 Task: Add a condition where "Channel Is not CTI voicemail" in pending tickets.
Action: Mouse moved to (106, 401)
Screenshot: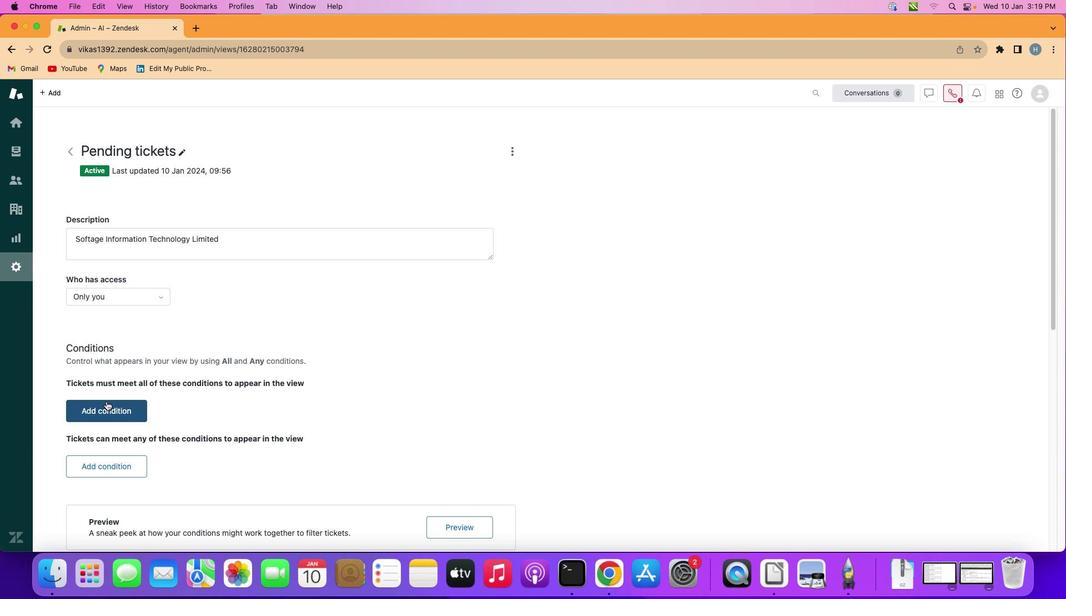 
Action: Mouse pressed left at (106, 401)
Screenshot: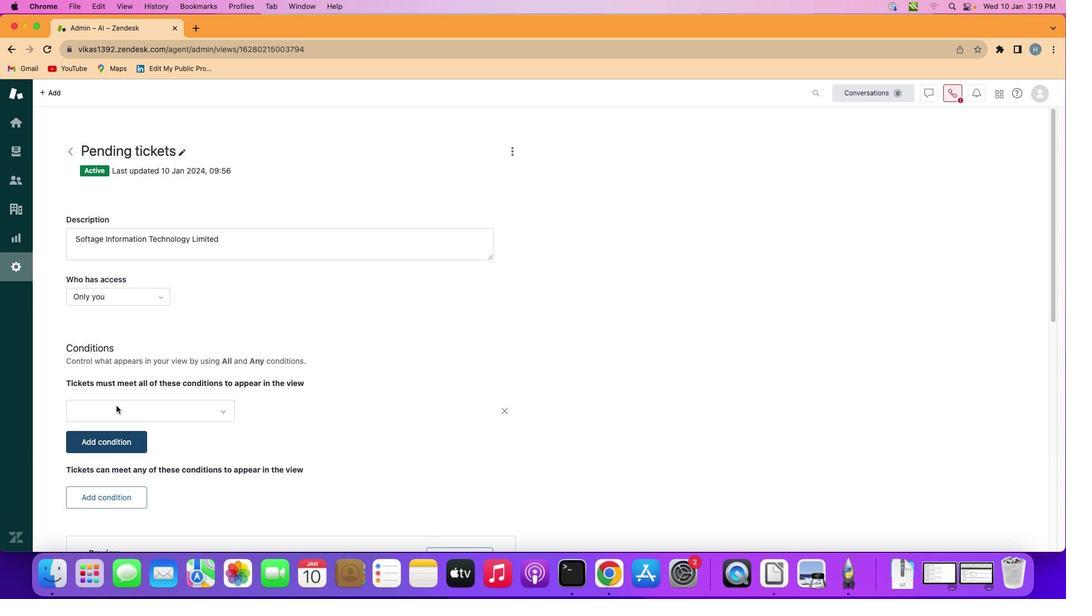 
Action: Mouse moved to (162, 407)
Screenshot: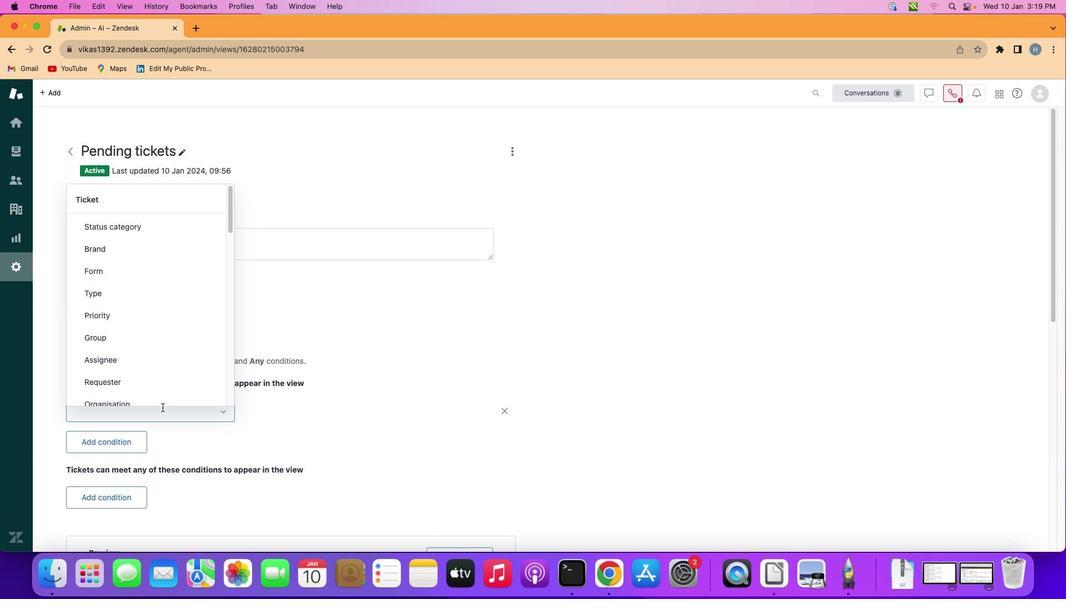
Action: Mouse pressed left at (162, 407)
Screenshot: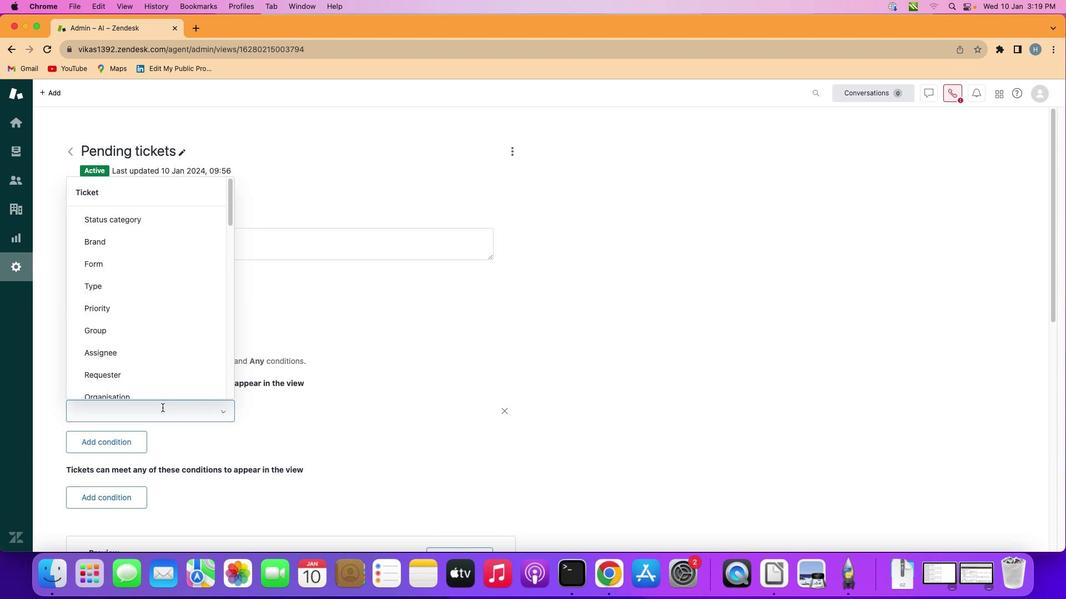 
Action: Mouse moved to (154, 287)
Screenshot: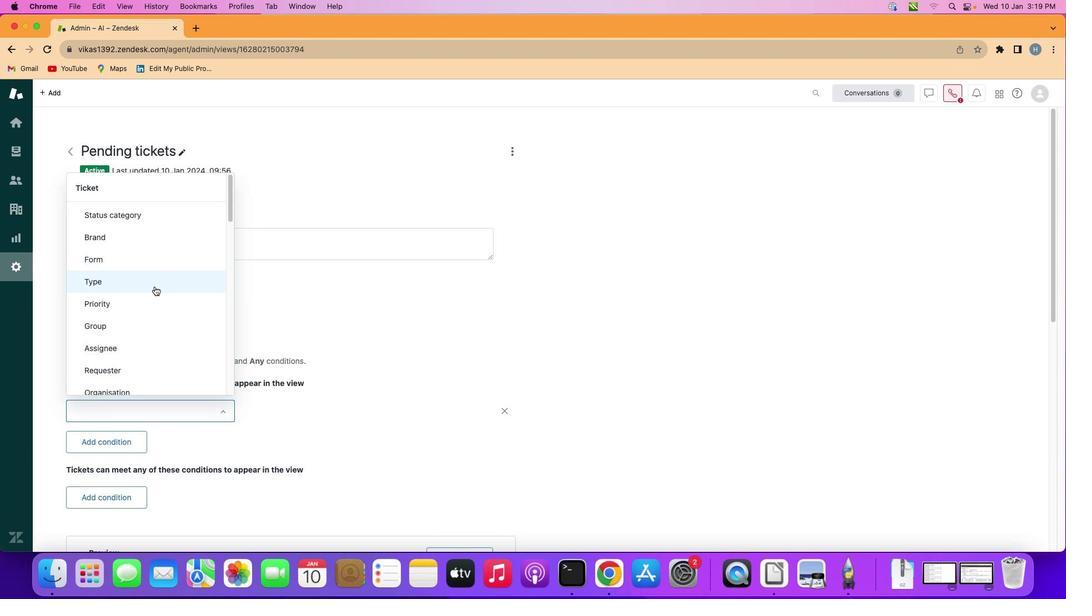 
Action: Mouse scrolled (154, 287) with delta (0, 0)
Screenshot: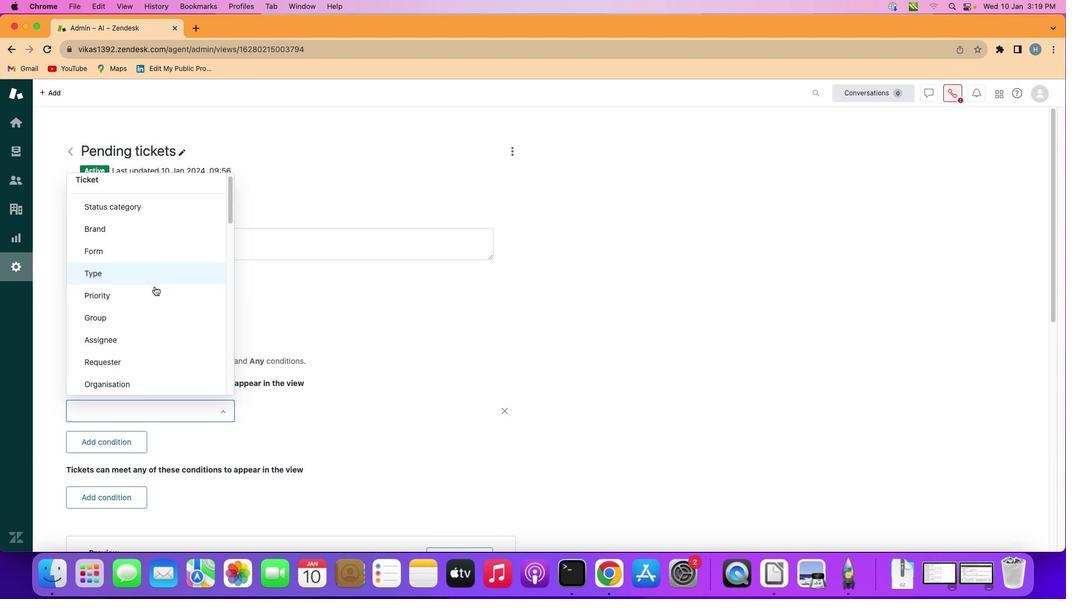
Action: Mouse scrolled (154, 287) with delta (0, 0)
Screenshot: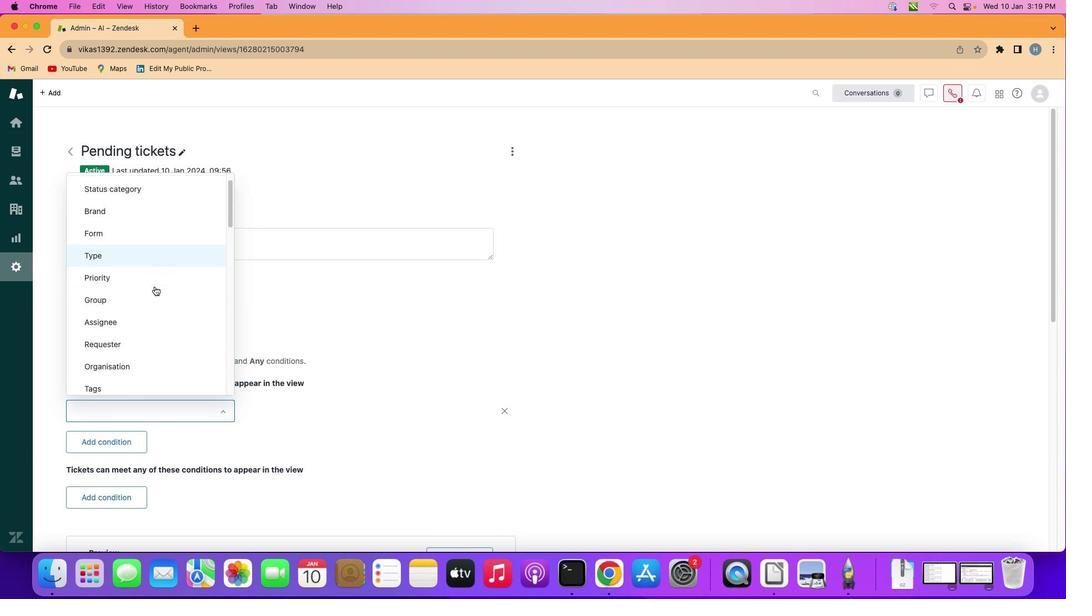 
Action: Mouse scrolled (154, 287) with delta (0, 0)
Screenshot: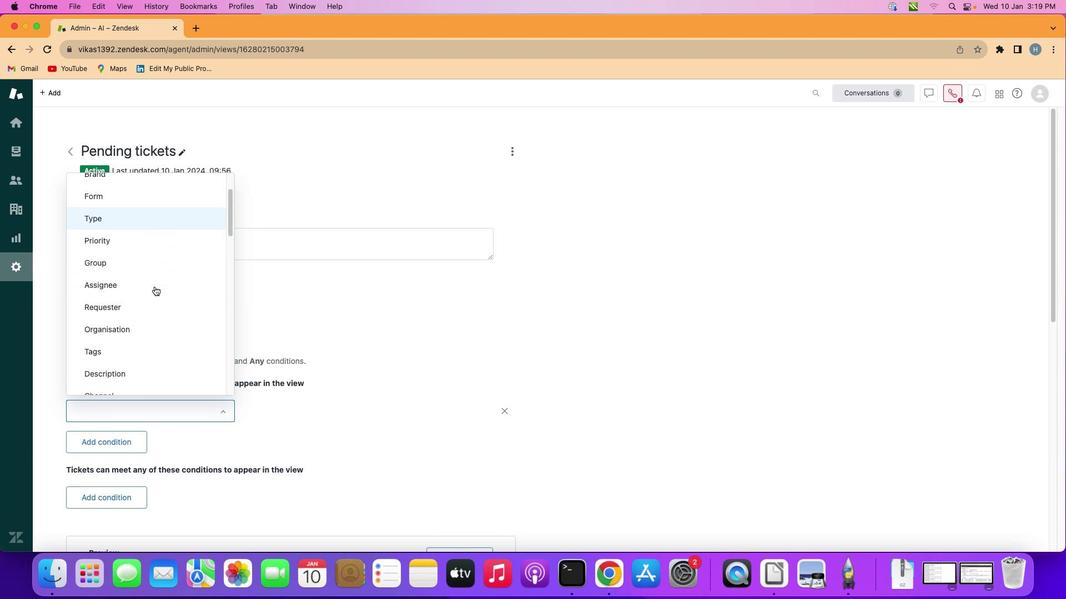 
Action: Mouse scrolled (154, 287) with delta (0, -1)
Screenshot: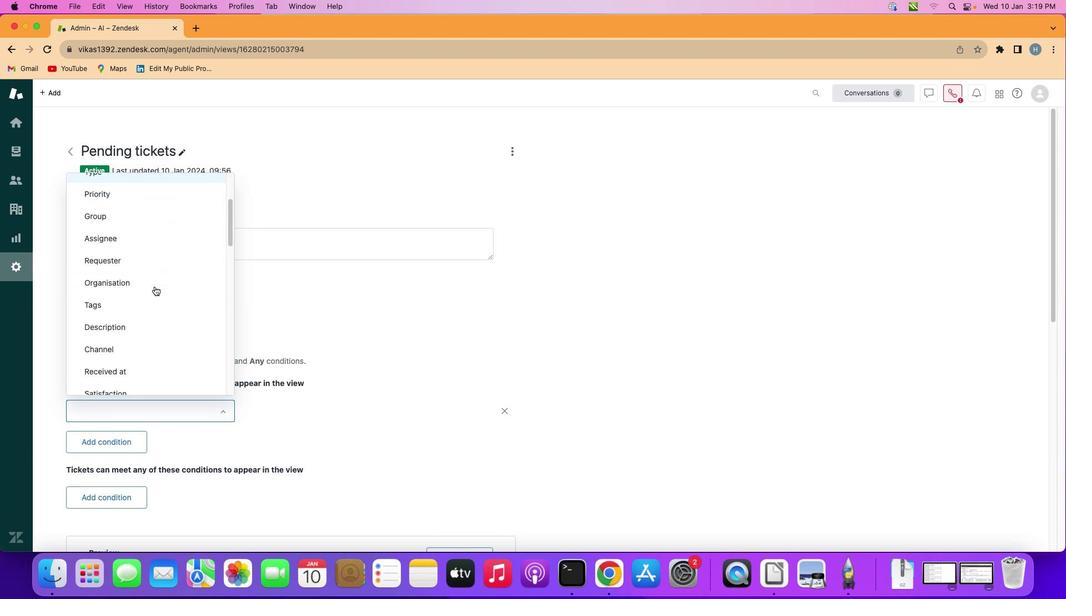 
Action: Mouse scrolled (154, 287) with delta (0, -1)
Screenshot: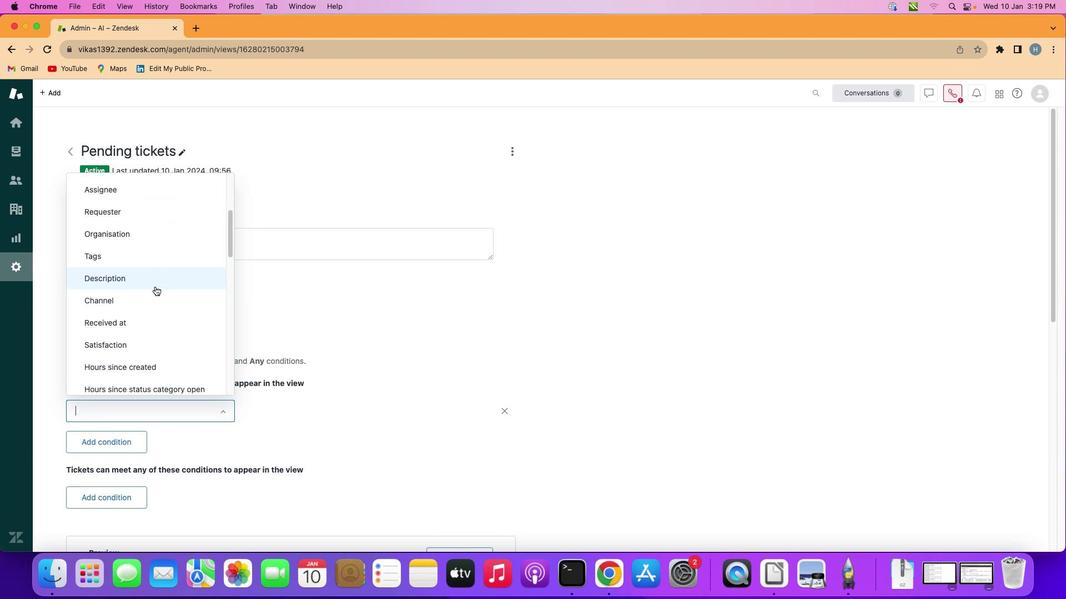 
Action: Mouse moved to (156, 288)
Screenshot: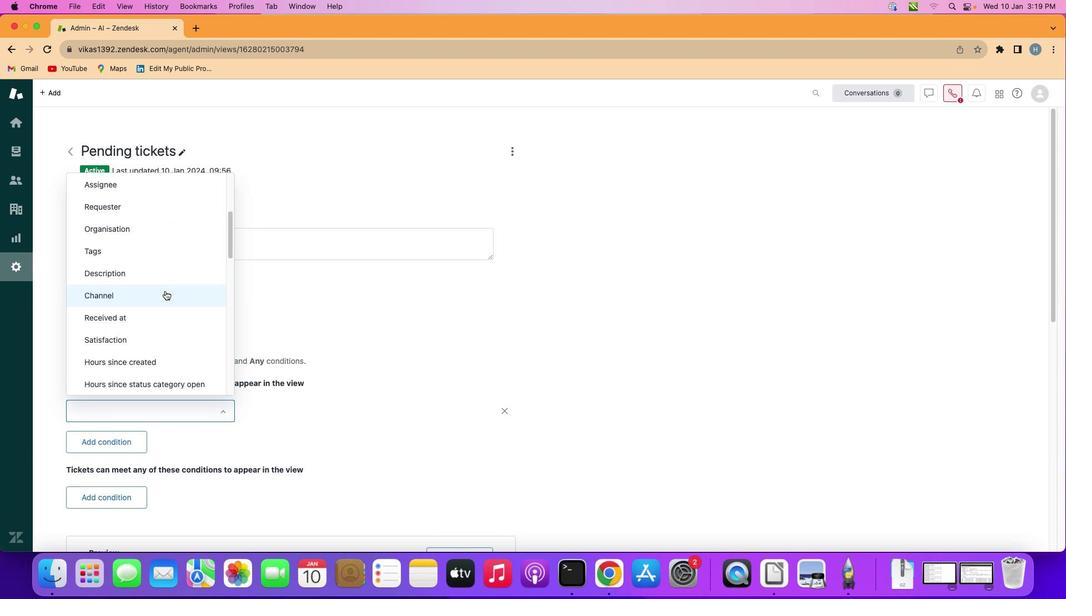 
Action: Mouse pressed left at (156, 288)
Screenshot: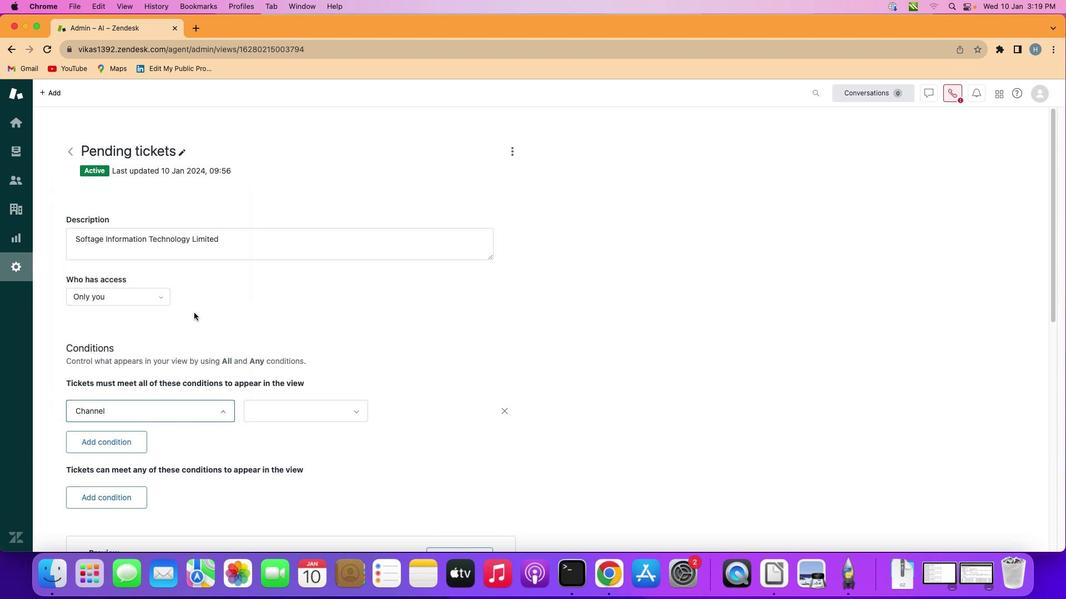 
Action: Mouse moved to (297, 404)
Screenshot: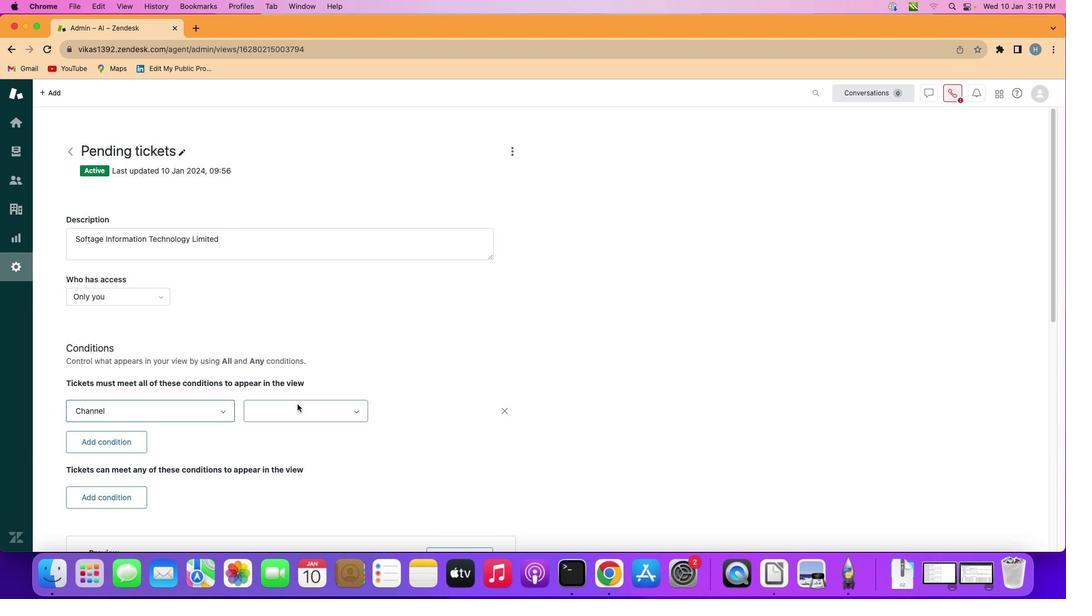 
Action: Mouse pressed left at (297, 404)
Screenshot: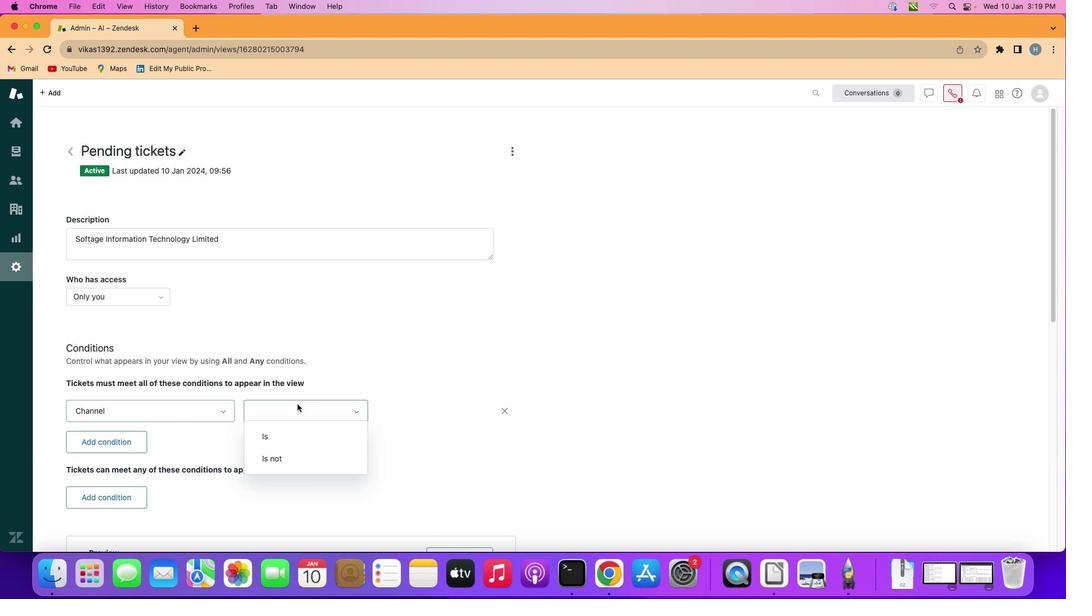 
Action: Mouse moved to (301, 456)
Screenshot: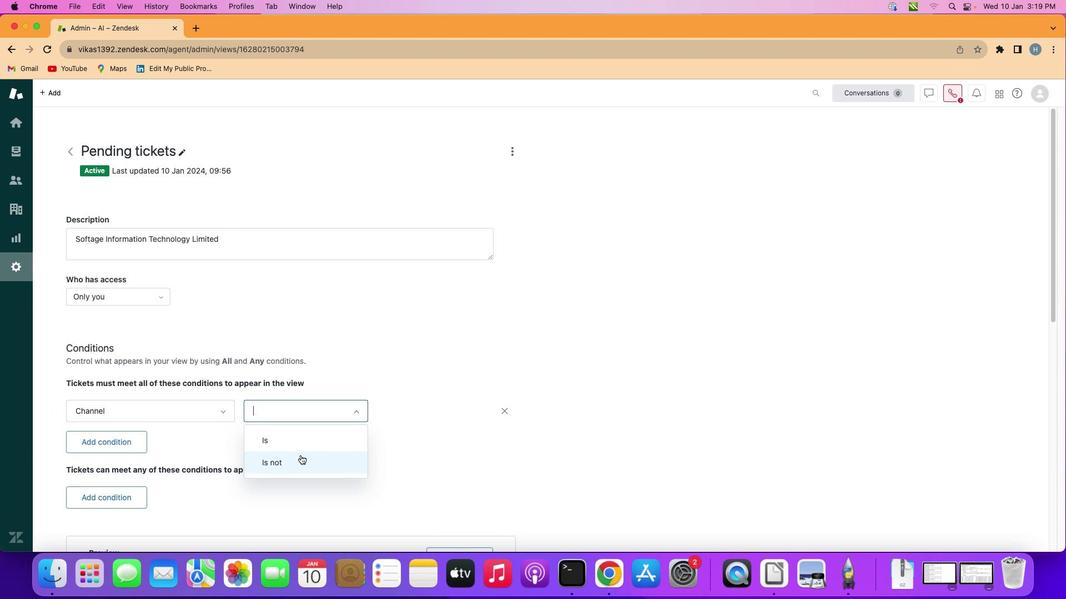 
Action: Mouse pressed left at (301, 456)
Screenshot: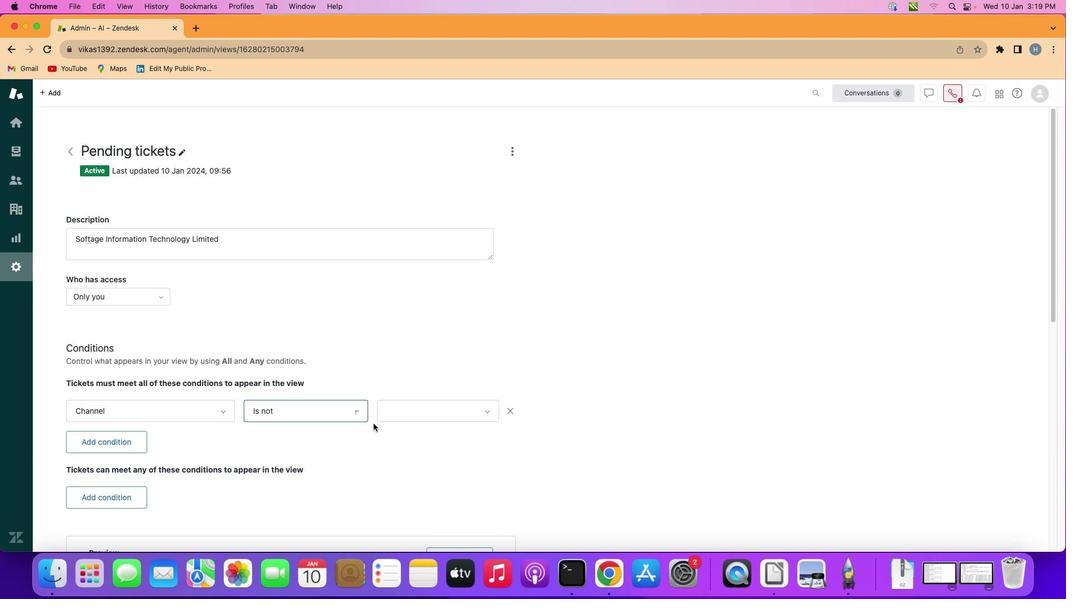 
Action: Mouse moved to (419, 407)
Screenshot: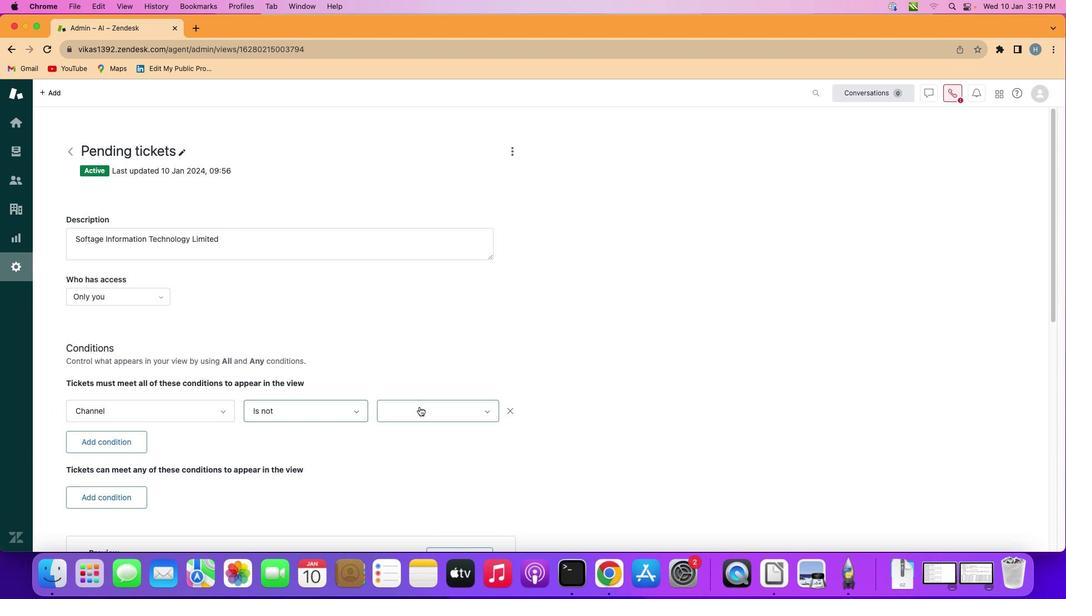 
Action: Mouse pressed left at (419, 407)
Screenshot: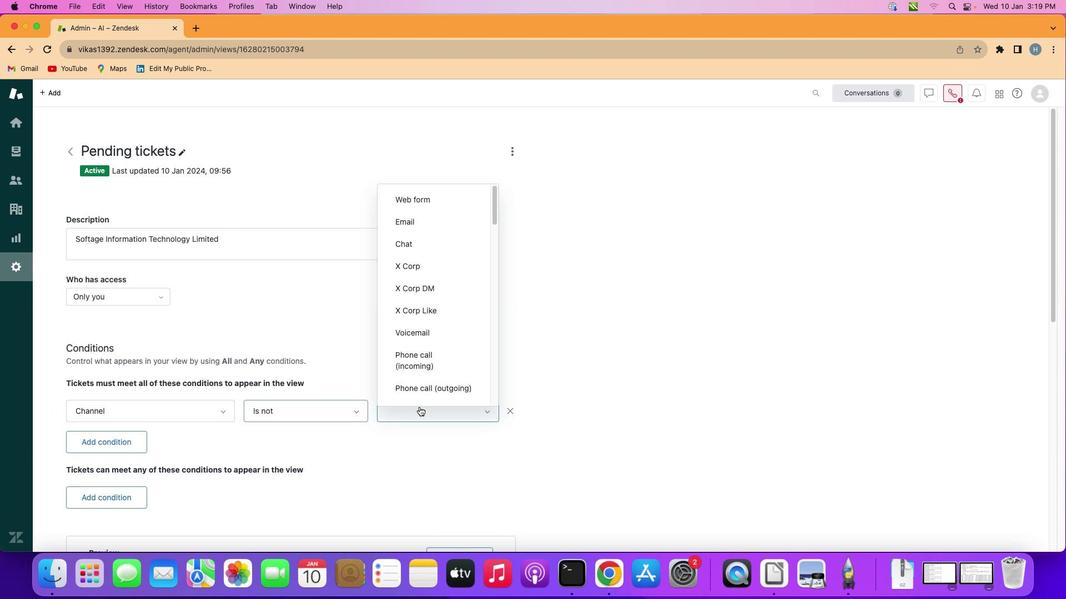 
Action: Mouse moved to (434, 338)
Screenshot: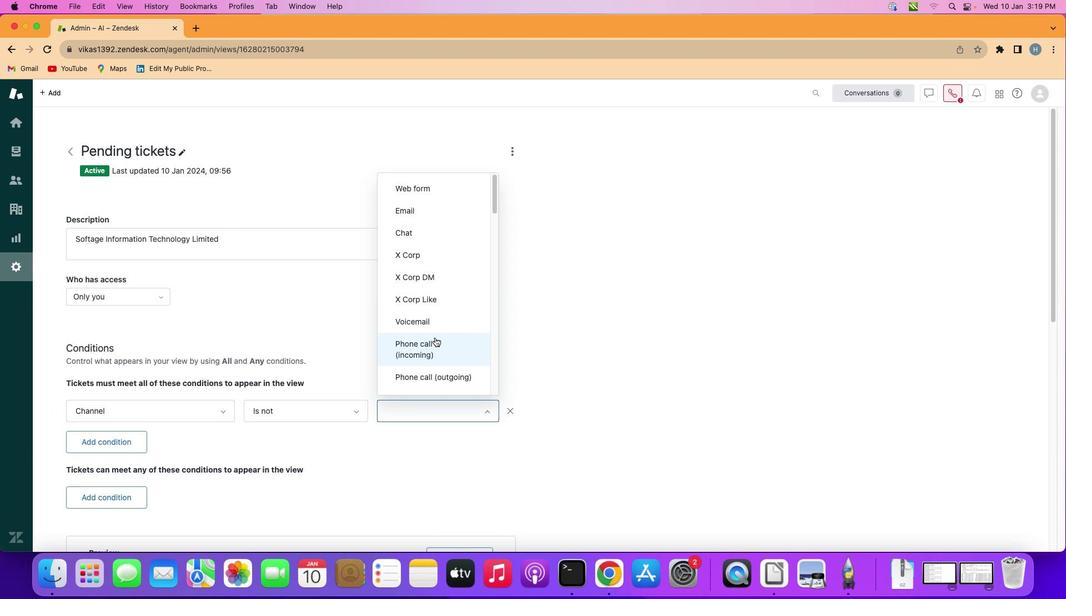 
Action: Mouse scrolled (434, 338) with delta (0, 0)
Screenshot: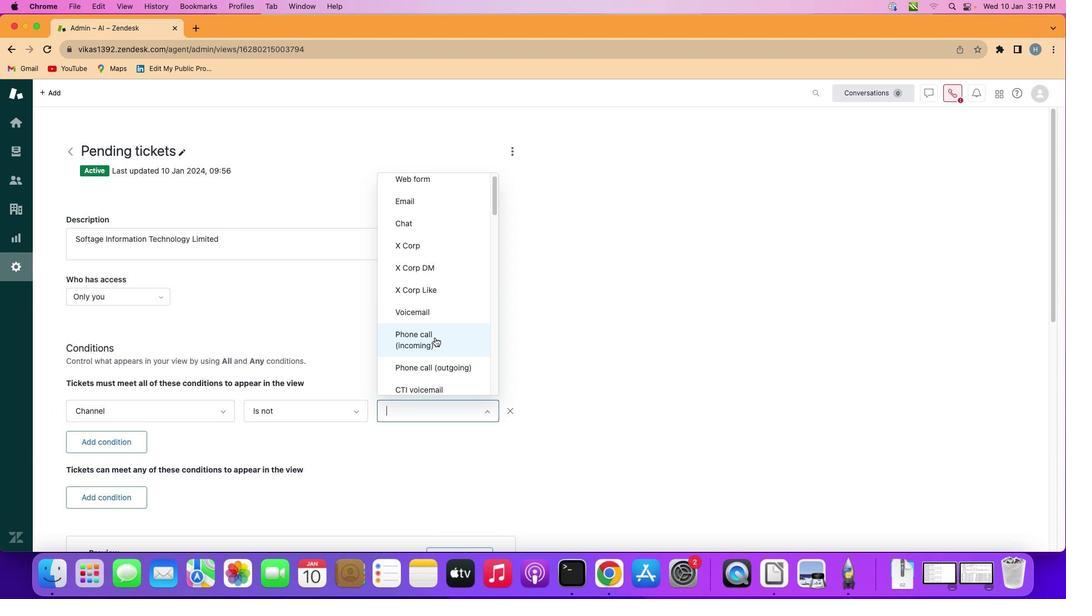 
Action: Mouse scrolled (434, 338) with delta (0, 0)
Screenshot: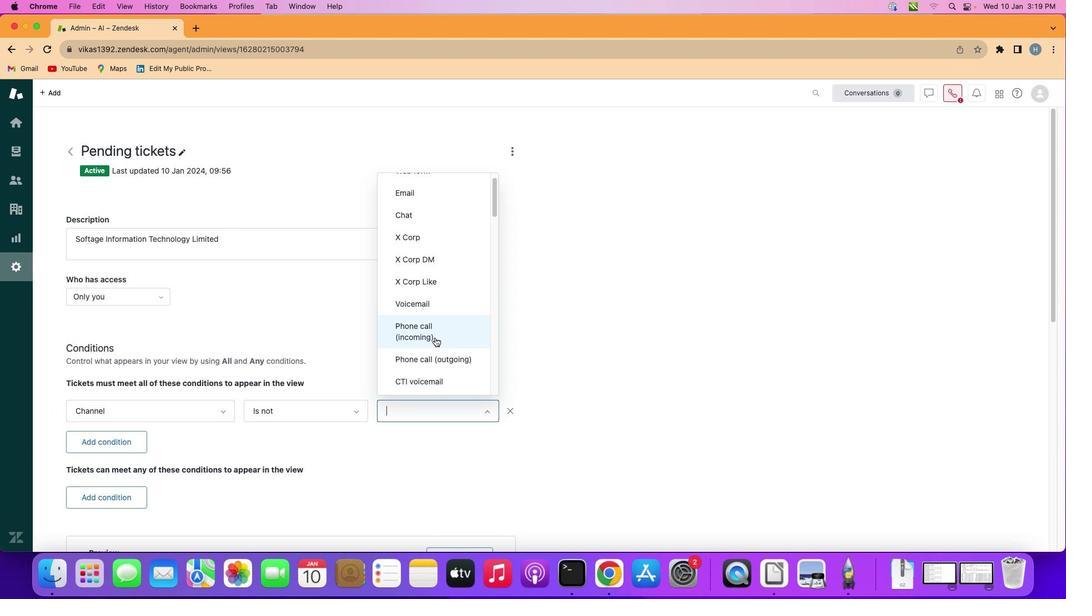 
Action: Mouse scrolled (434, 338) with delta (0, 0)
Screenshot: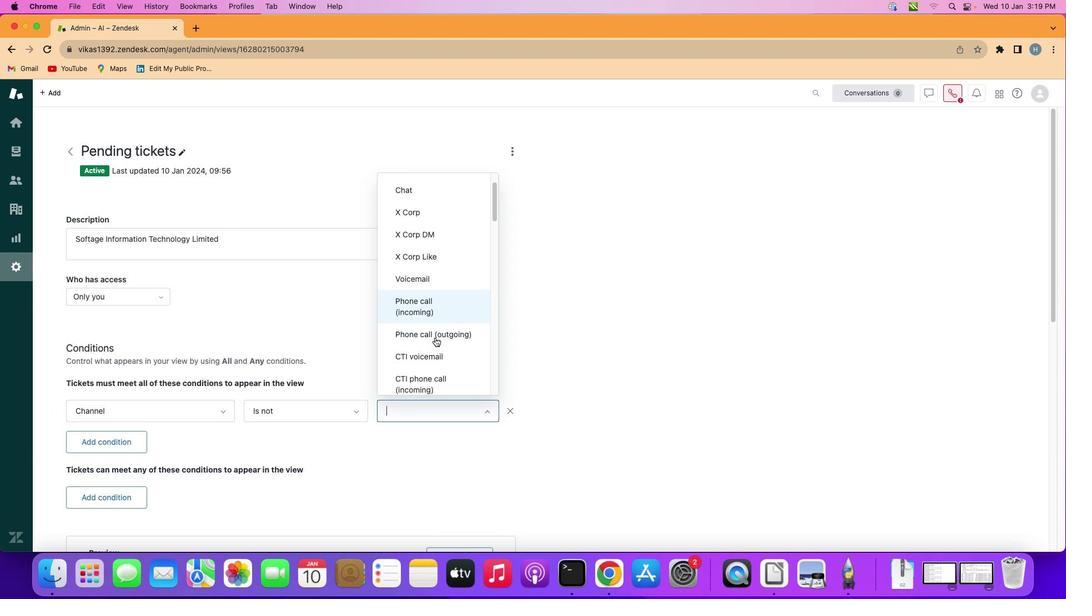 
Action: Mouse scrolled (434, 338) with delta (0, 0)
Screenshot: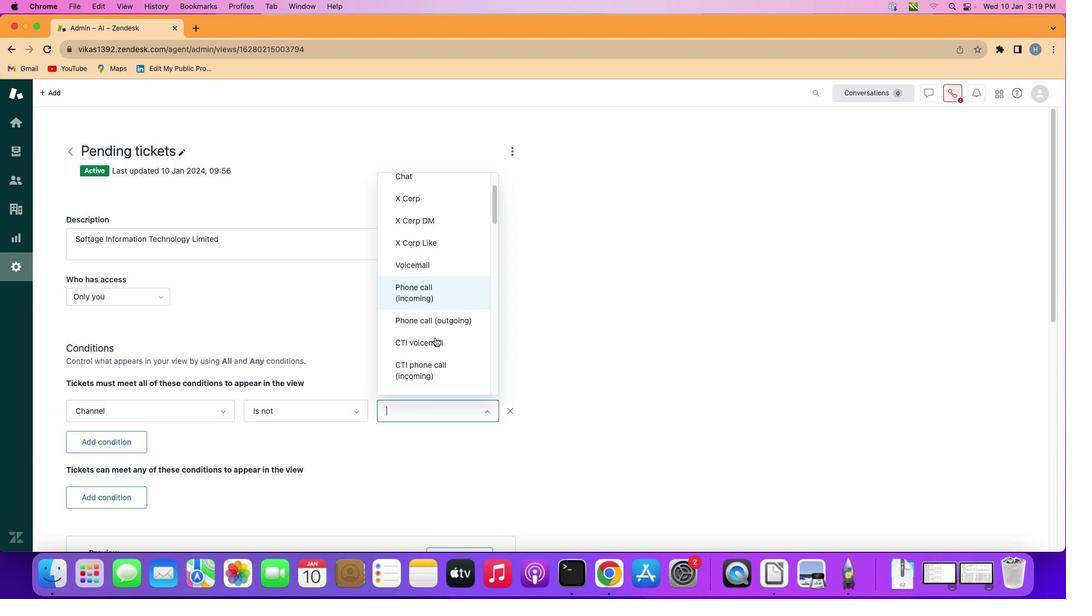 
Action: Mouse moved to (437, 338)
Screenshot: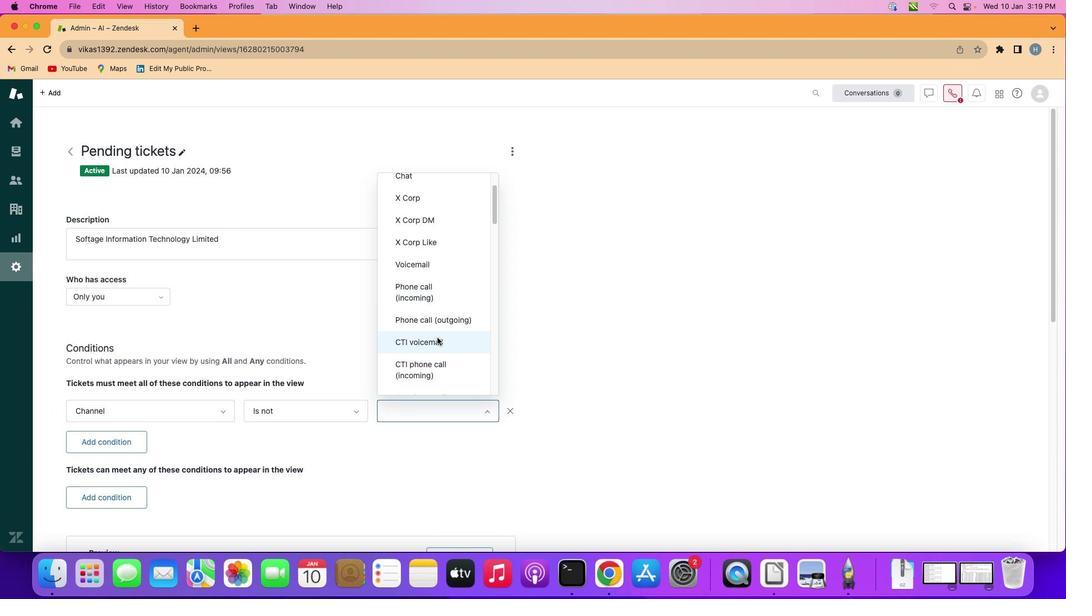 
Action: Mouse pressed left at (437, 338)
Screenshot: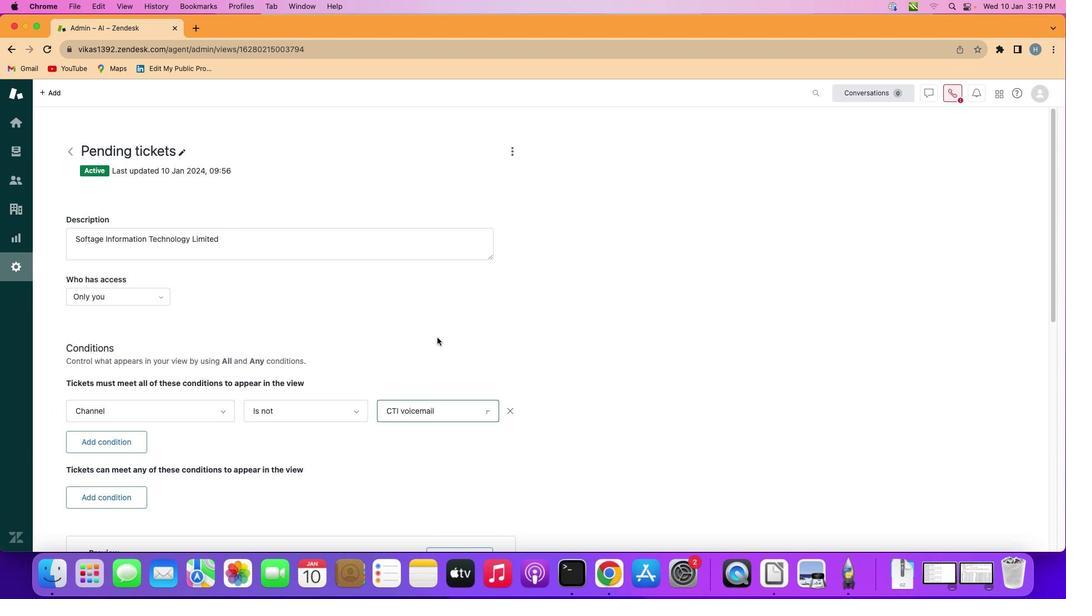 
Action: Mouse moved to (436, 337)
Screenshot: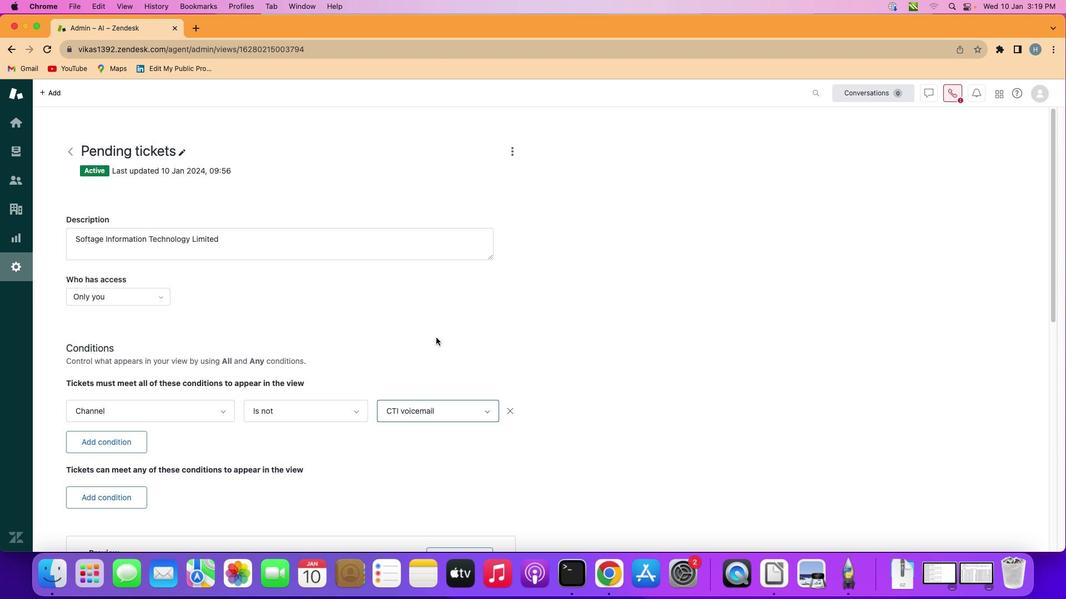 
